 Task: Create the live expression "alert(HTMLDivElement.length)".
Action: Mouse moved to (1310, 33)
Screenshot: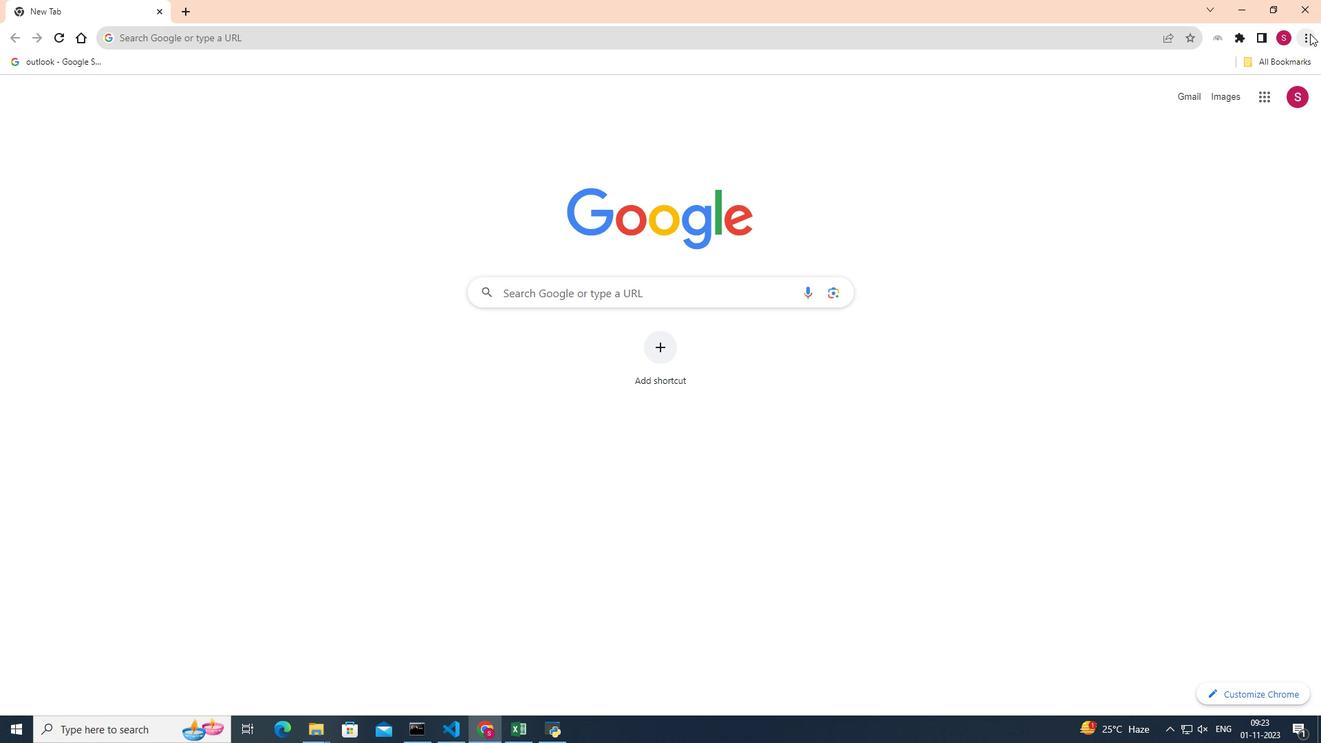 
Action: Mouse pressed left at (1310, 33)
Screenshot: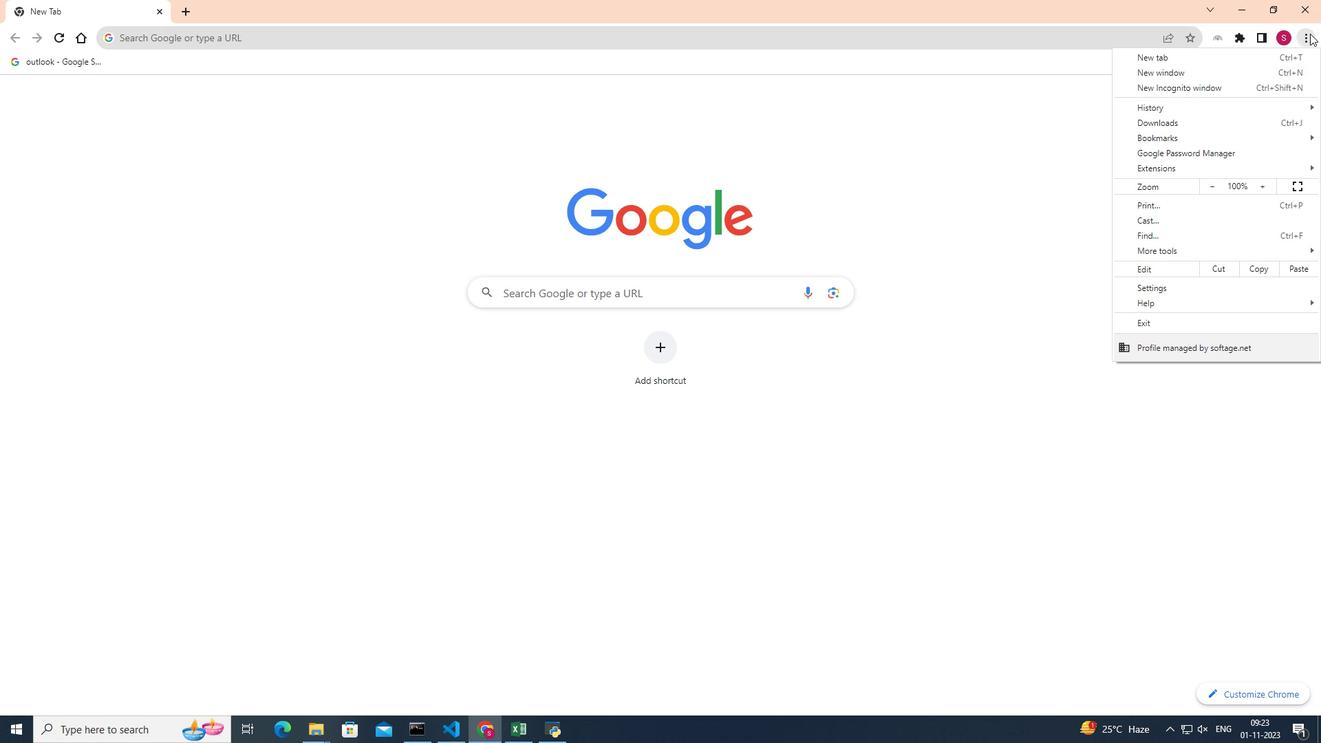 
Action: Mouse moved to (1169, 253)
Screenshot: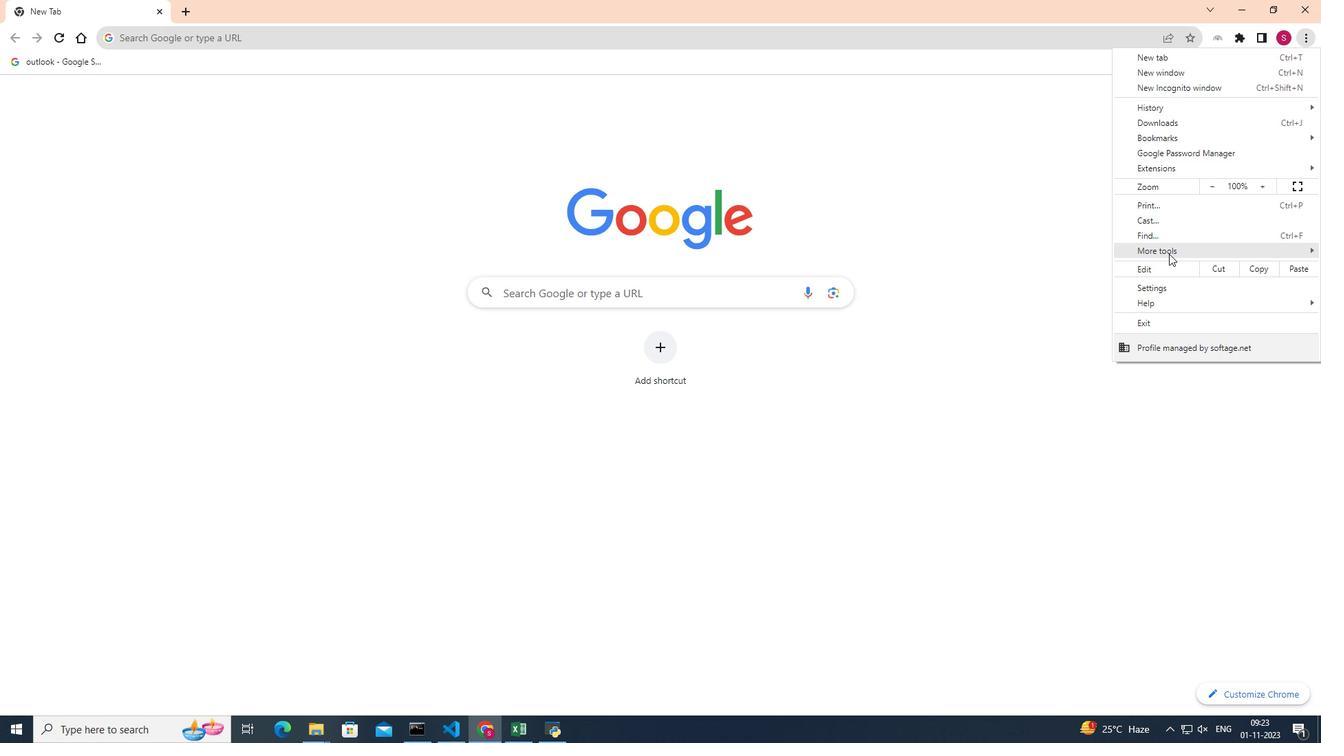 
Action: Mouse pressed left at (1169, 253)
Screenshot: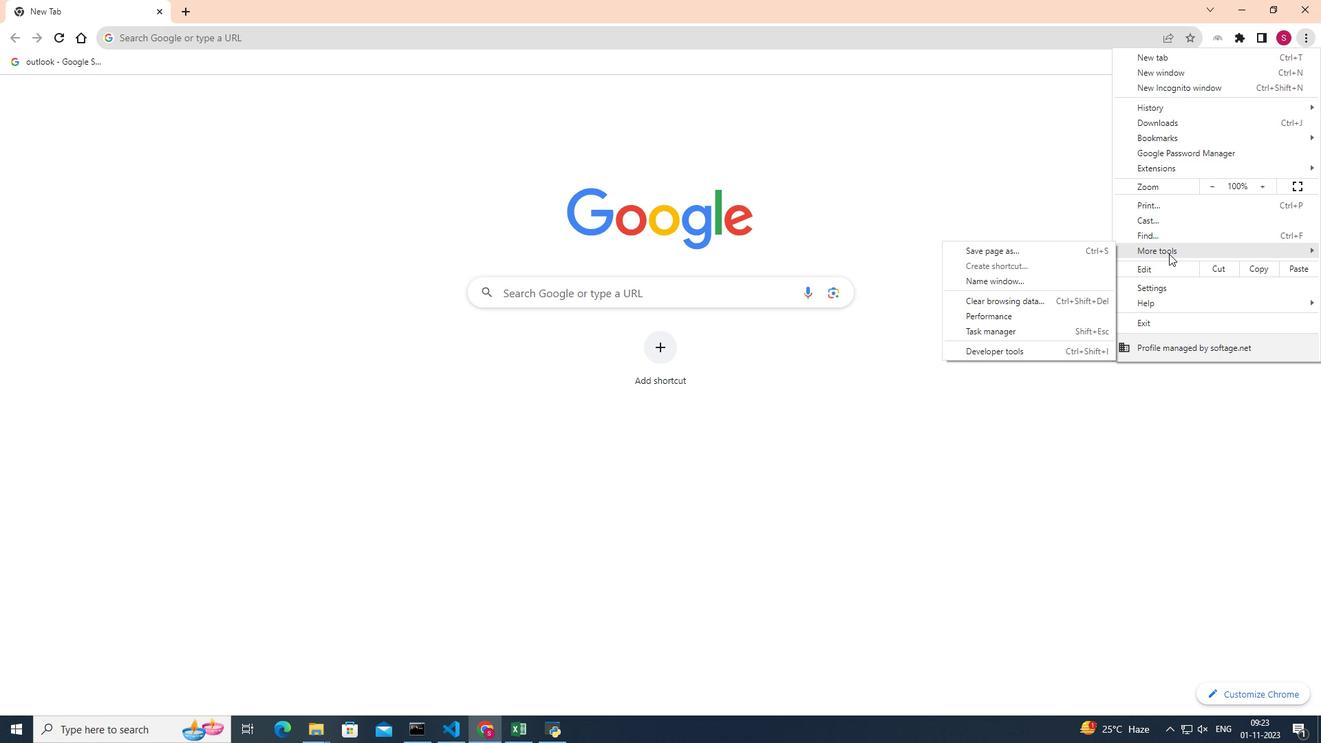 
Action: Mouse moved to (1033, 352)
Screenshot: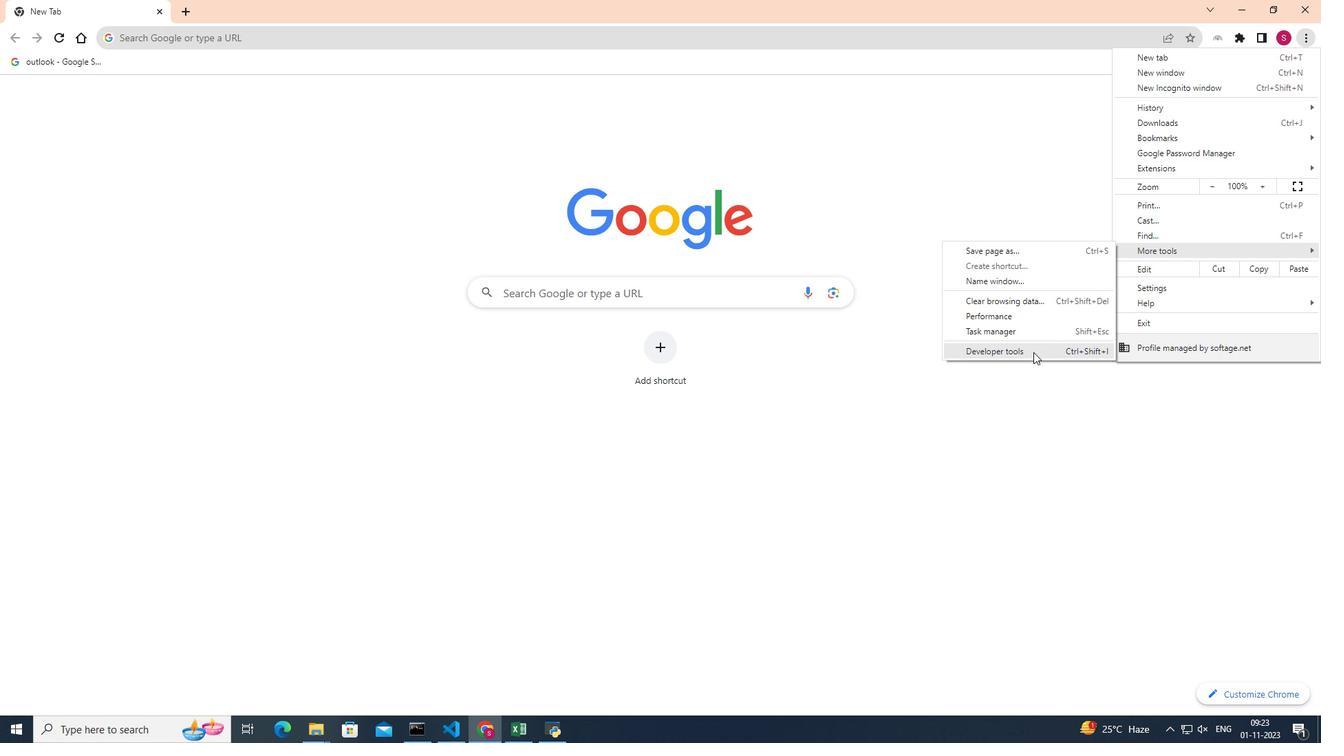 
Action: Mouse pressed left at (1033, 352)
Screenshot: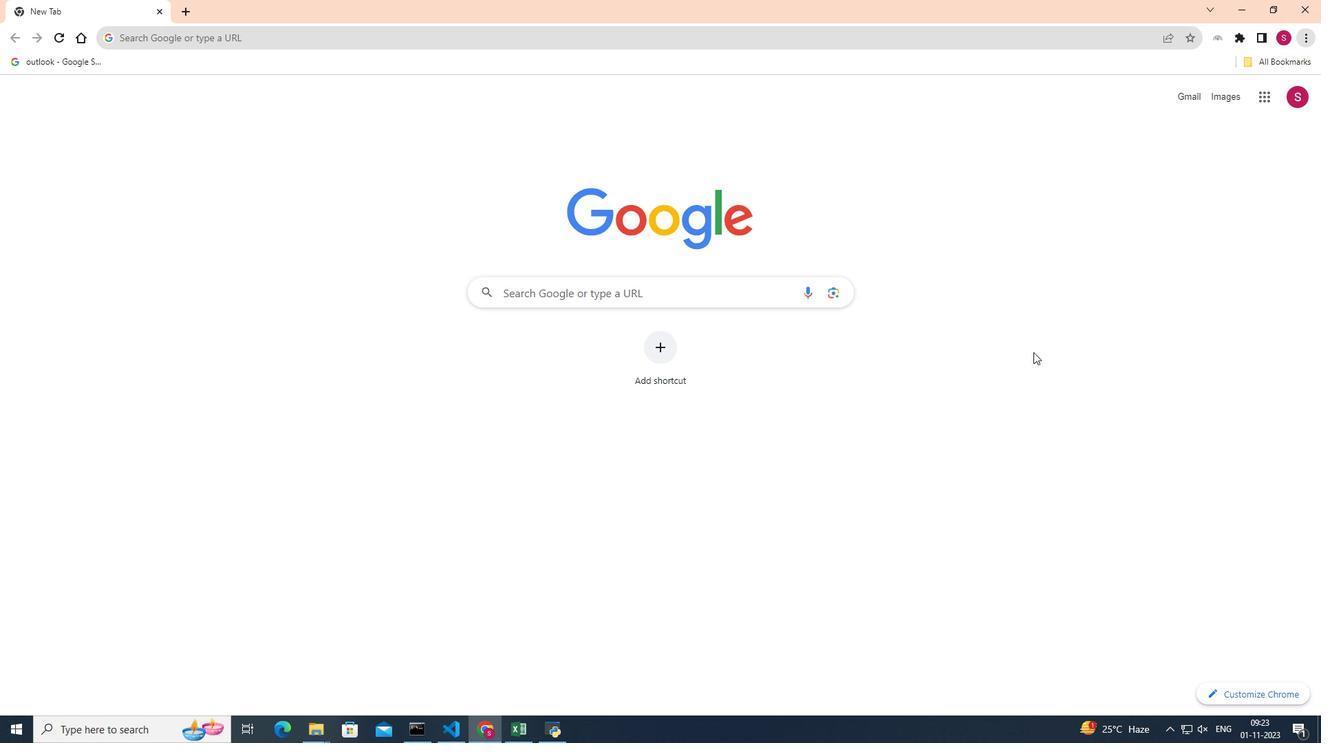 
Action: Mouse moved to (1074, 86)
Screenshot: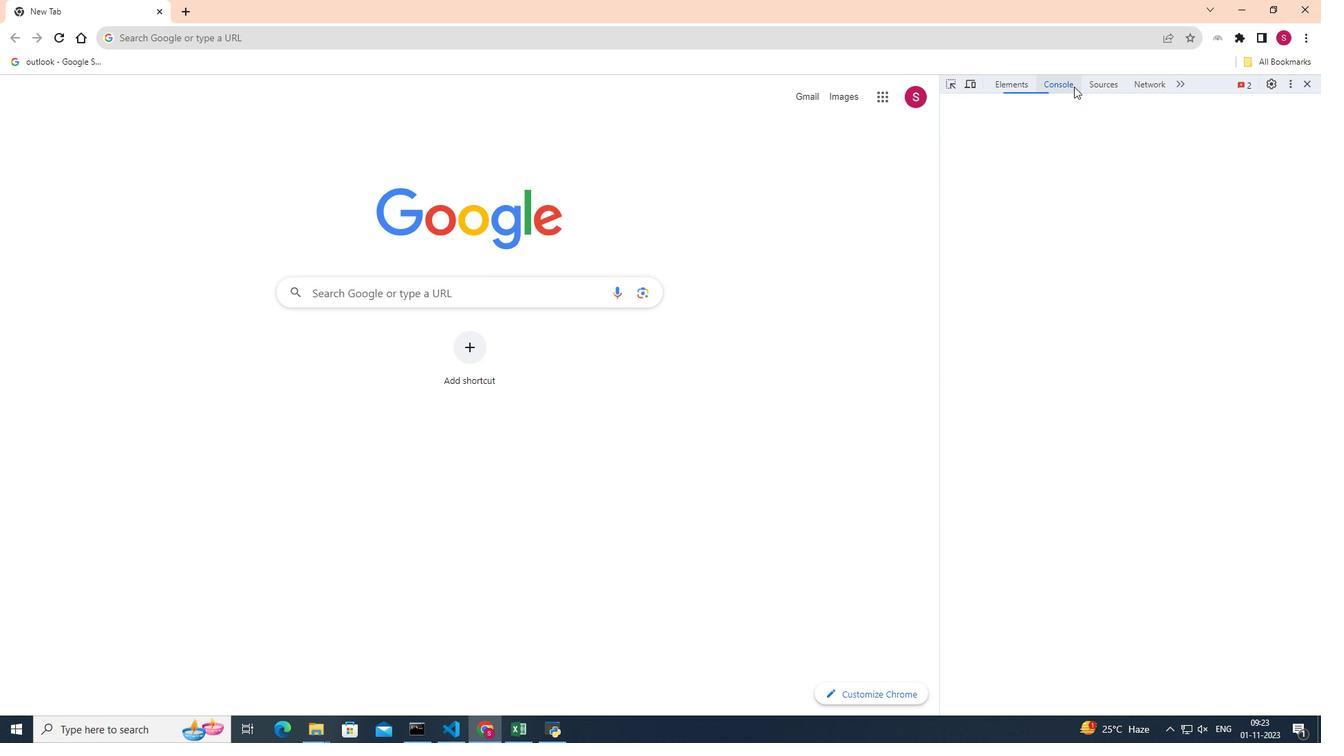 
Action: Mouse pressed left at (1074, 86)
Screenshot: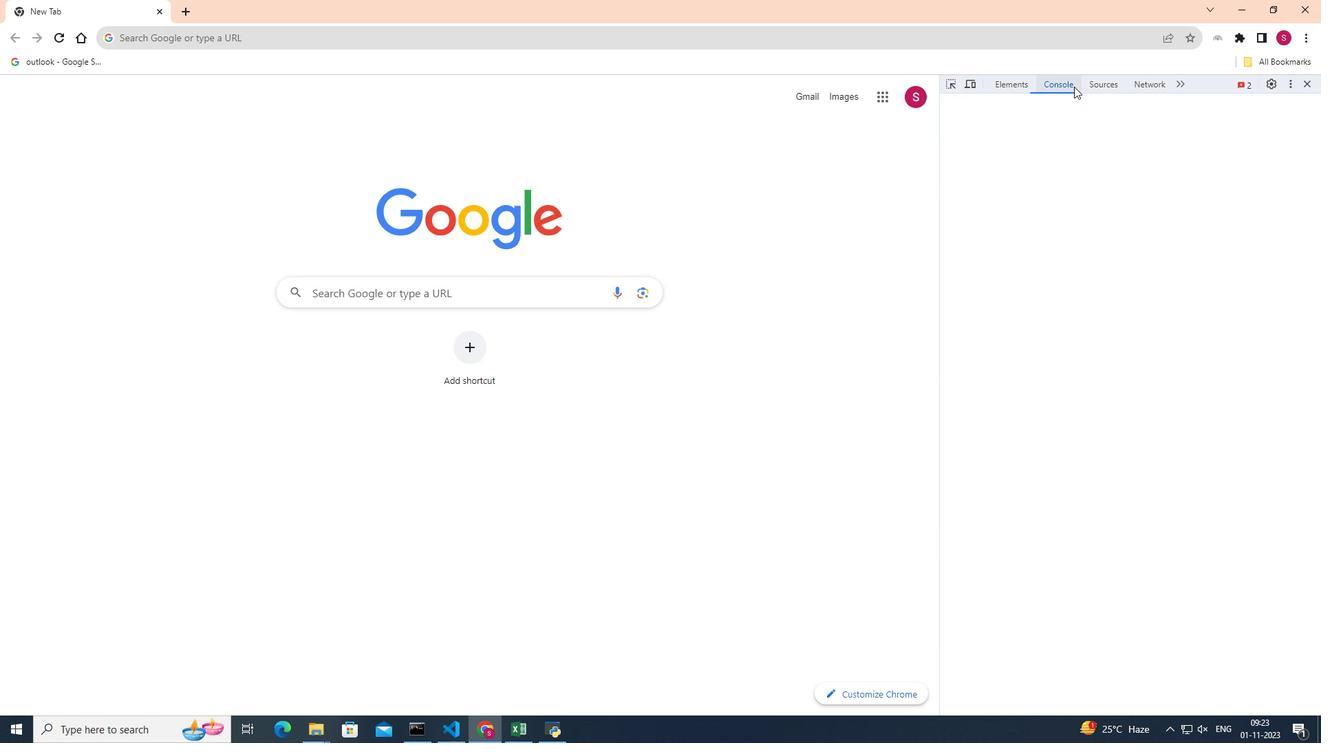 
Action: Mouse moved to (1034, 105)
Screenshot: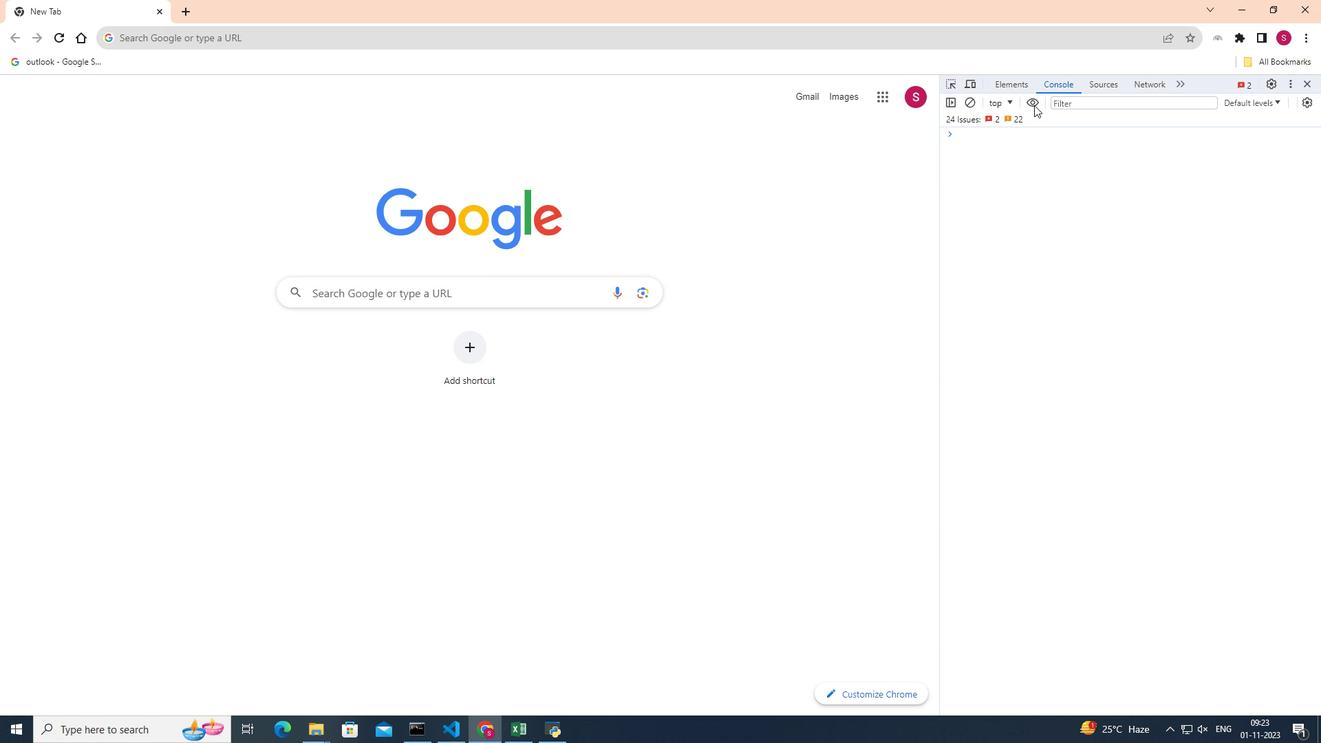
Action: Mouse pressed left at (1034, 105)
Screenshot: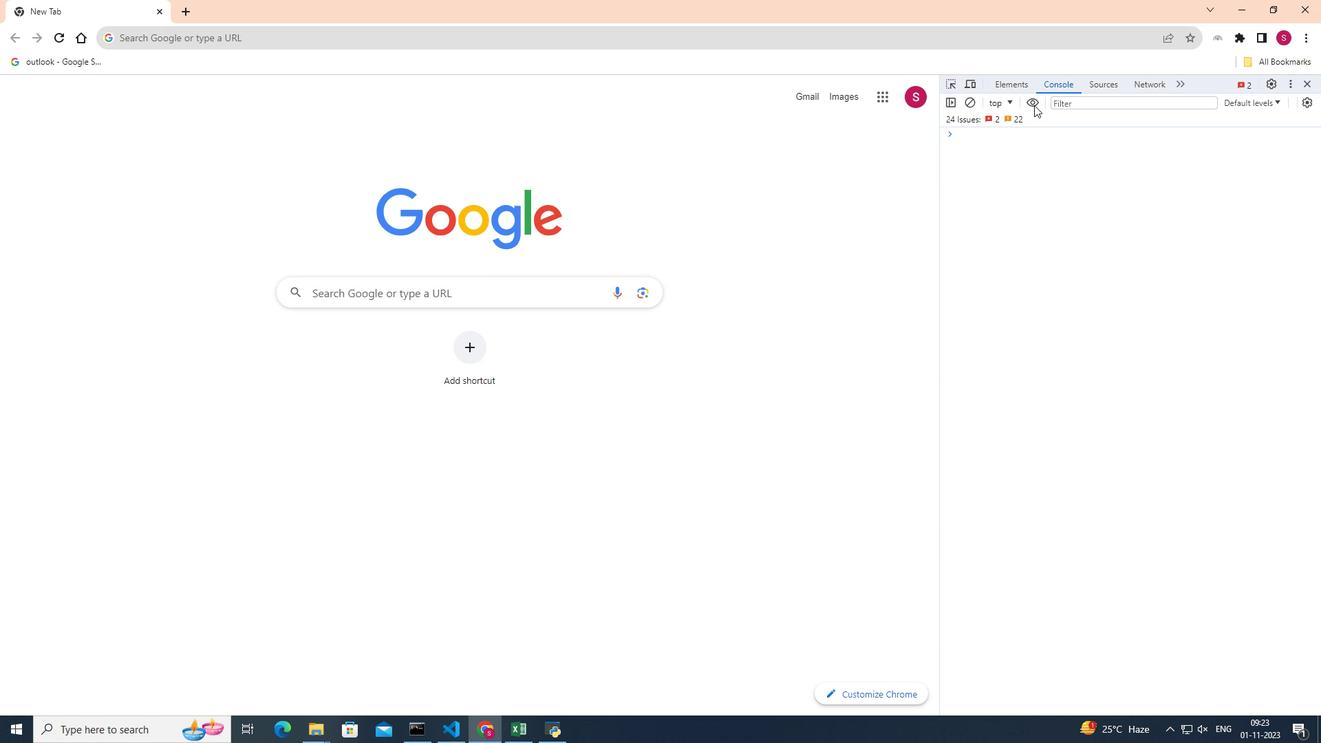 
Action: Mouse moved to (1024, 133)
Screenshot: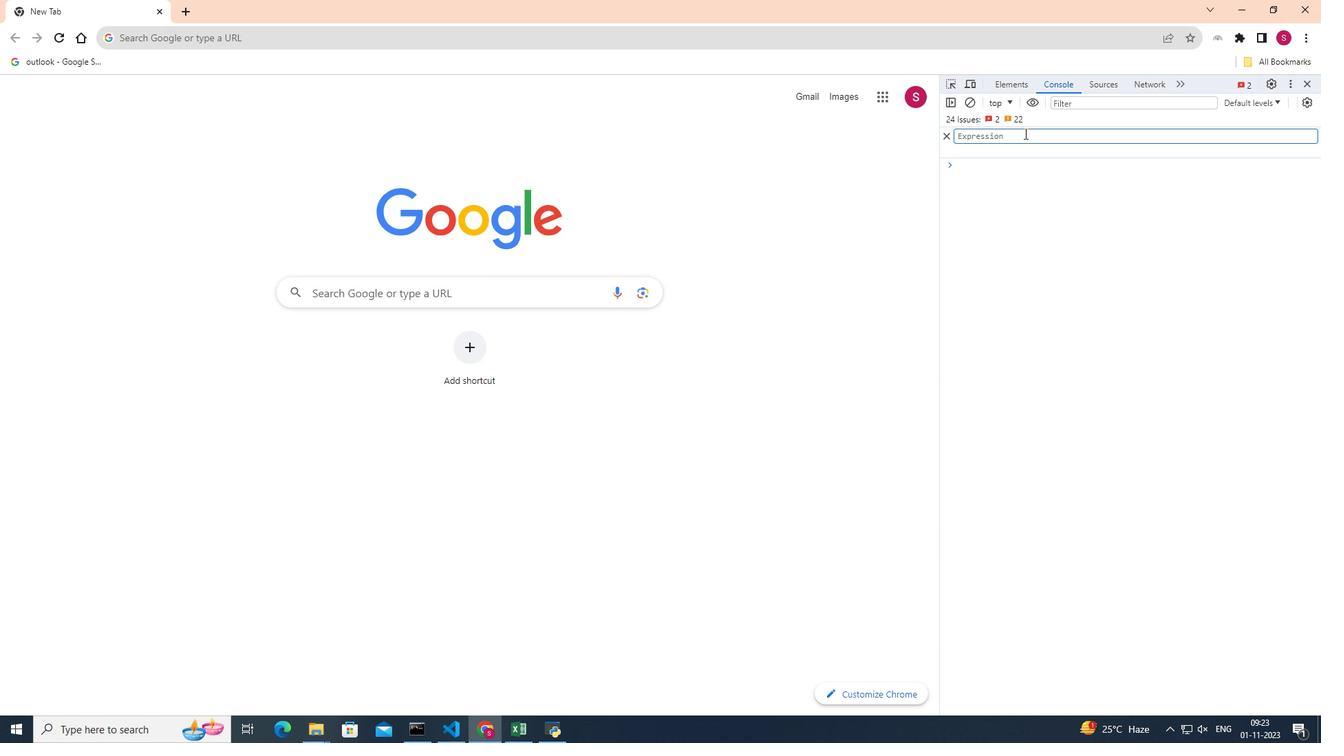 
Action: Mouse pressed left at (1024, 133)
Screenshot: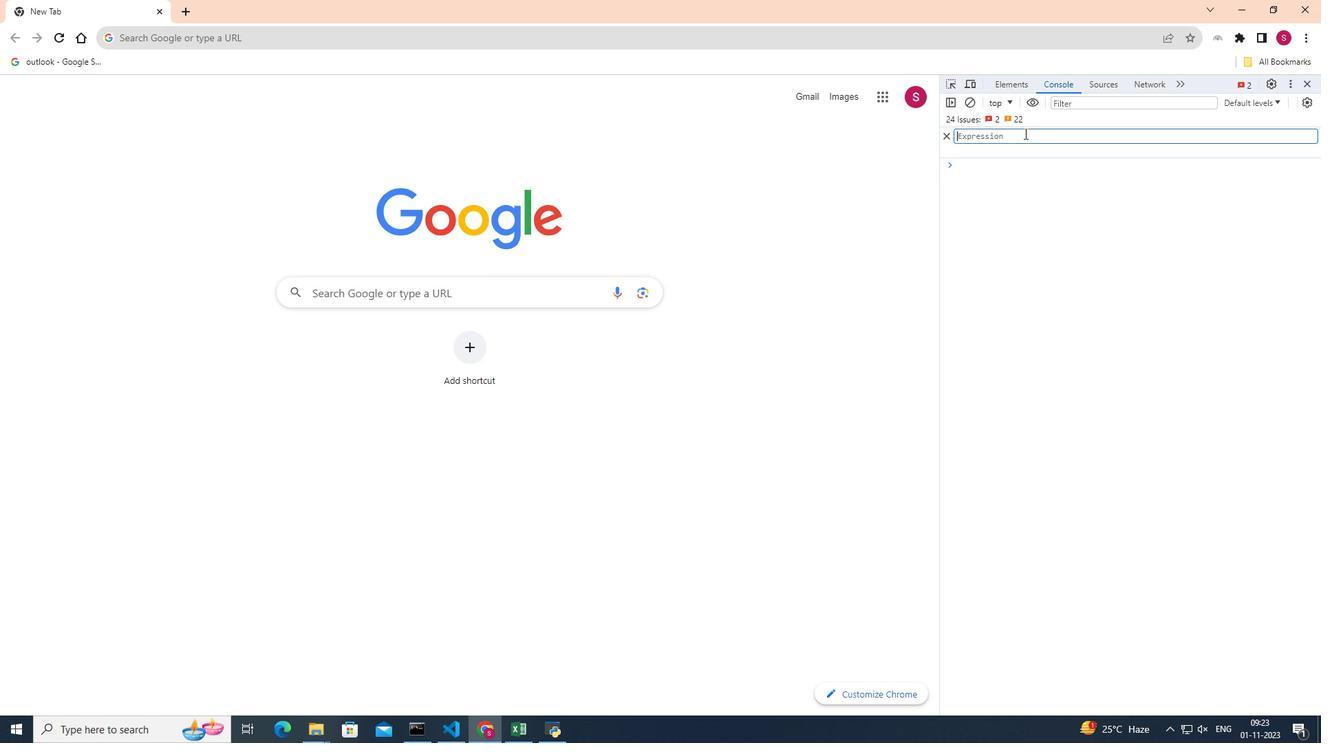 
Action: Key pressed alert<Key.shift_r><Key.shift_r>(<Key.shift>HTML<Key.shift><Key.shift>Div<Key.shift>Element.lenght<Key.enter>
Screenshot: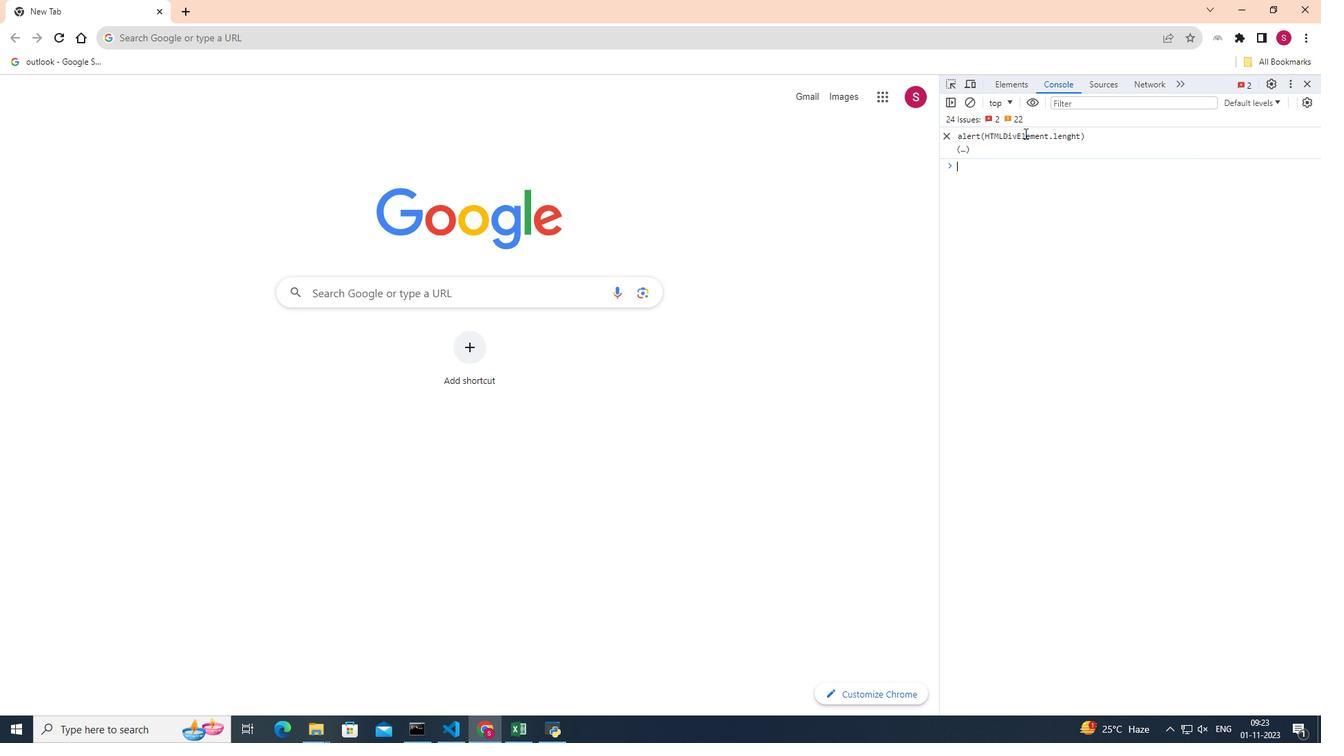 
